 Task: Learn how to sync phone contacts.
Action: Mouse moved to (816, 93)
Screenshot: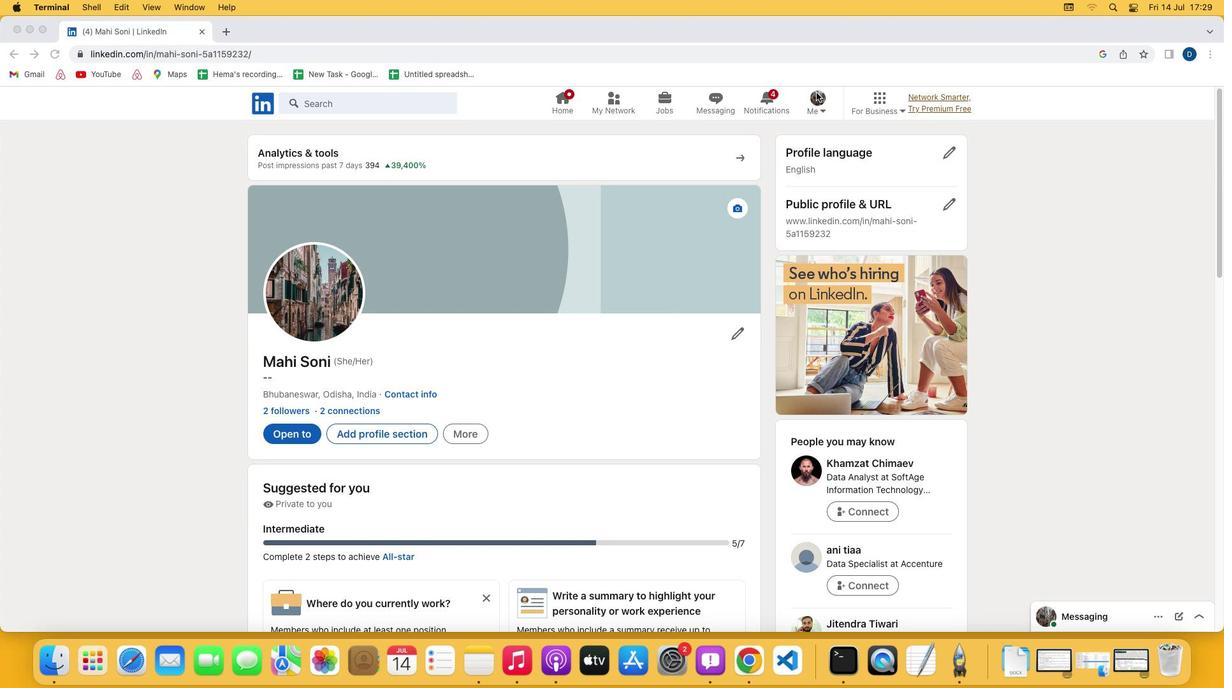 
Action: Mouse pressed left at (816, 93)
Screenshot: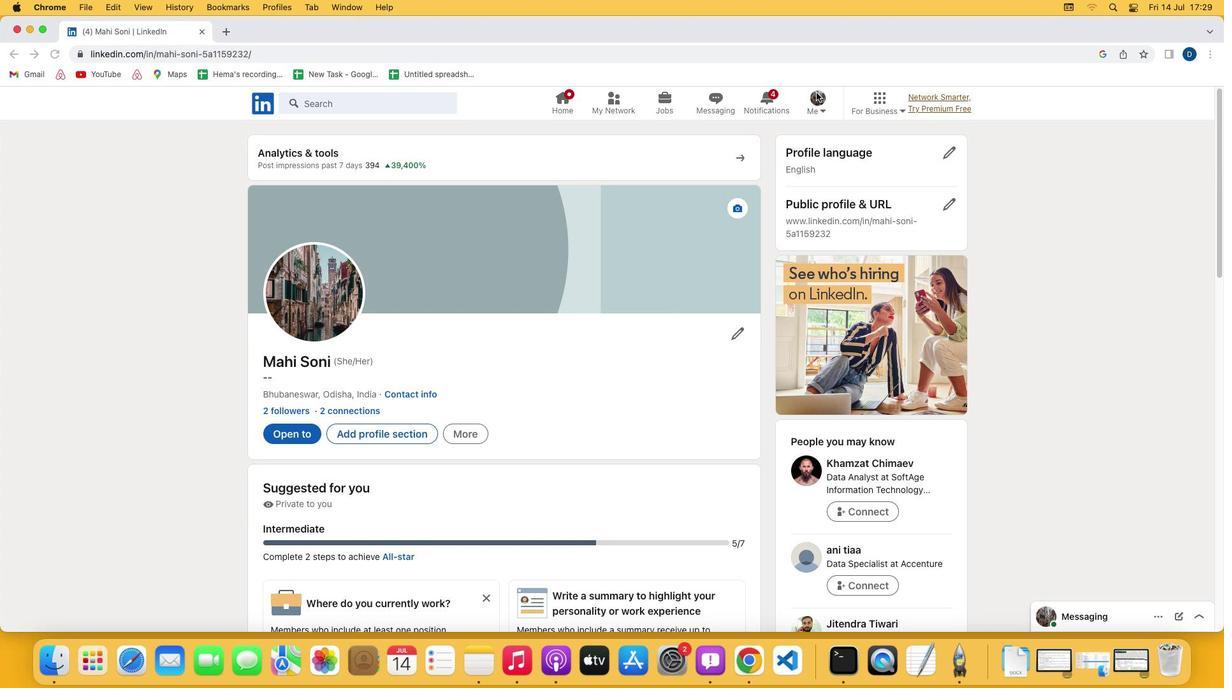 
Action: Mouse moved to (818, 93)
Screenshot: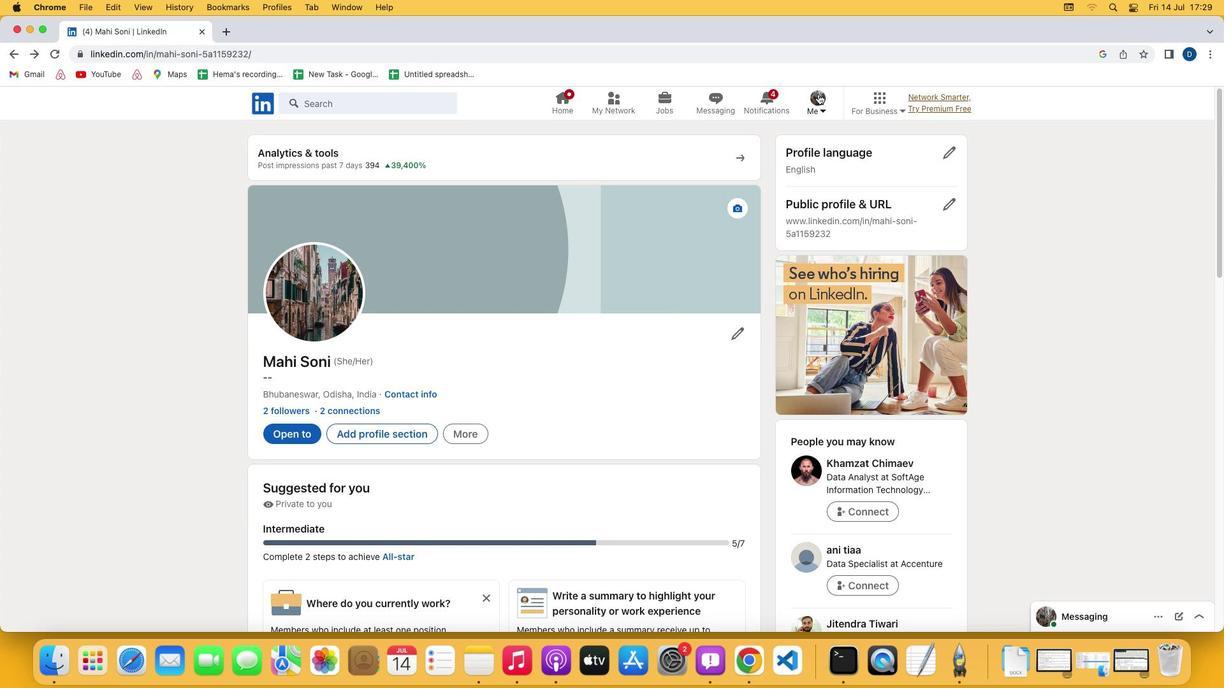 
Action: Mouse pressed left at (818, 93)
Screenshot: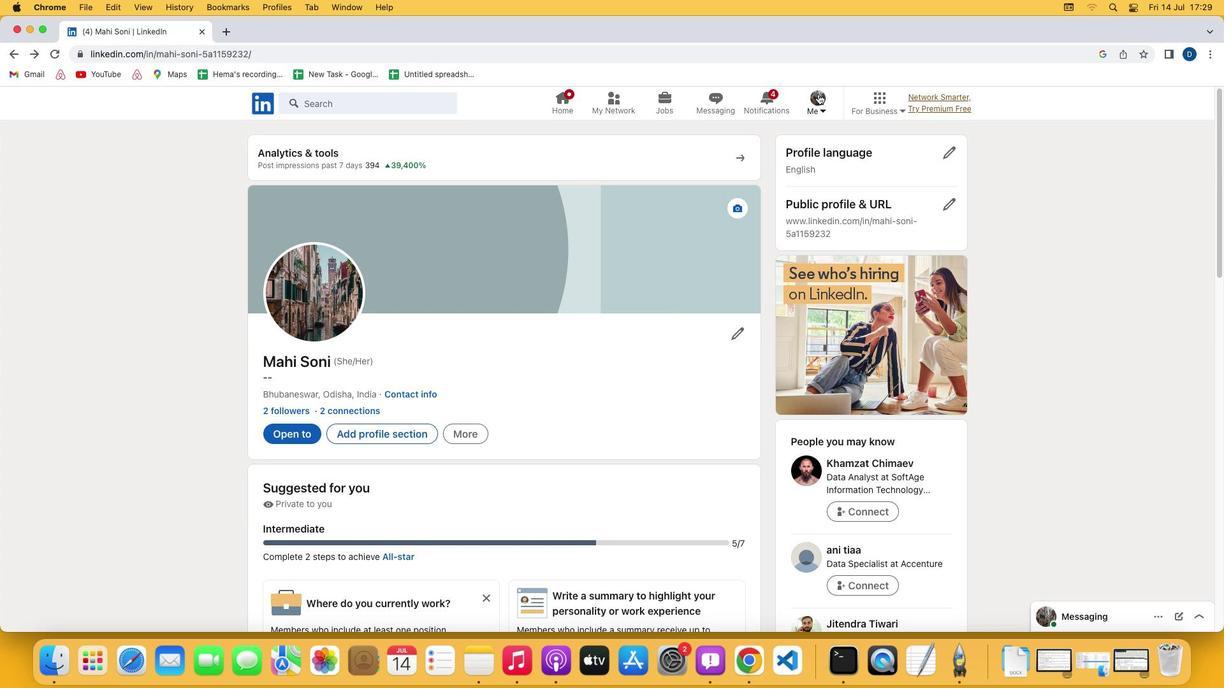 
Action: Mouse moved to (723, 241)
Screenshot: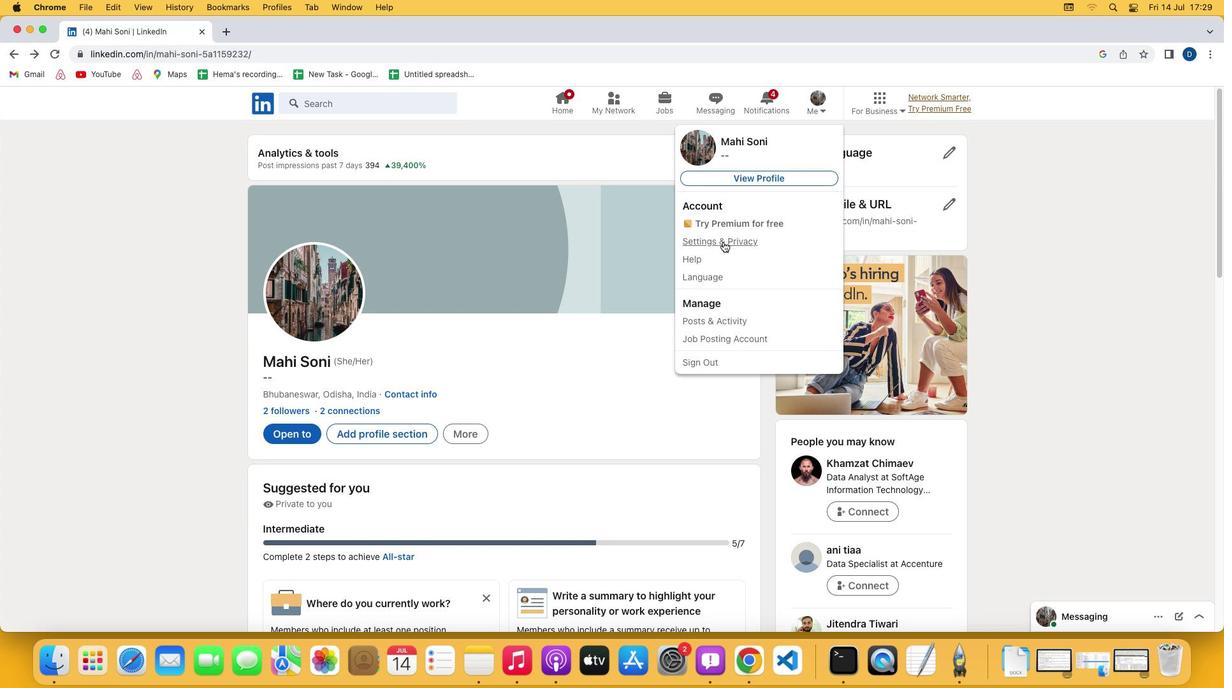 
Action: Mouse pressed left at (723, 241)
Screenshot: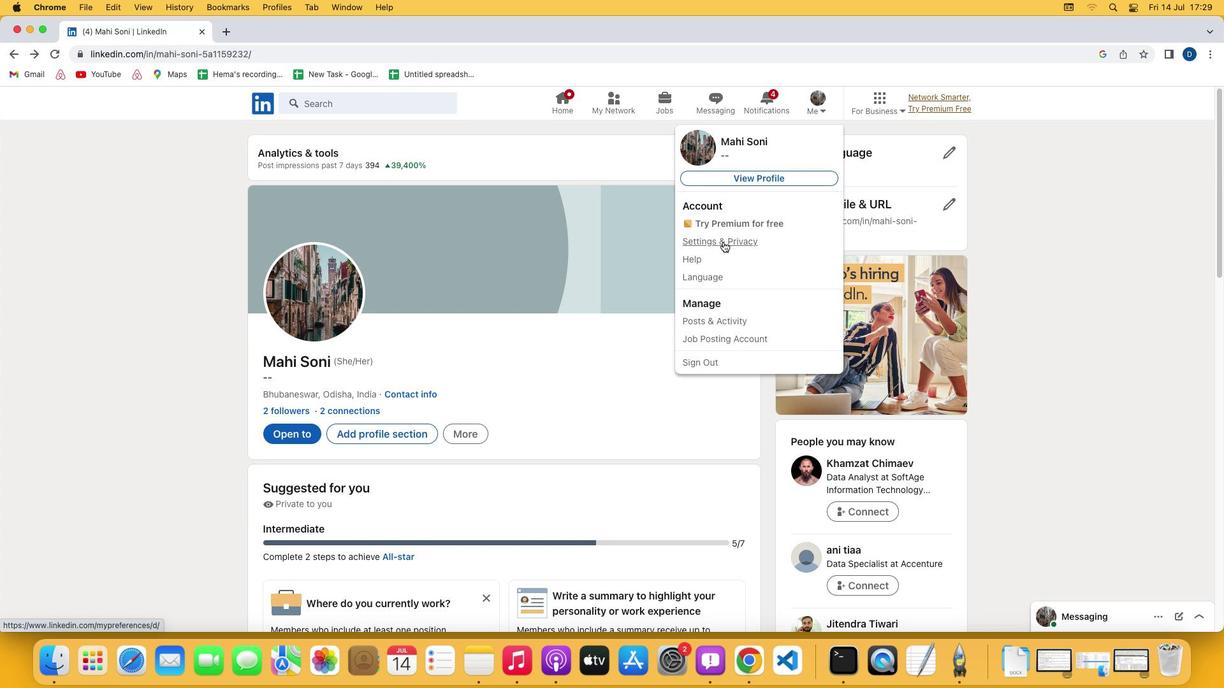 
Action: Mouse moved to (619, 452)
Screenshot: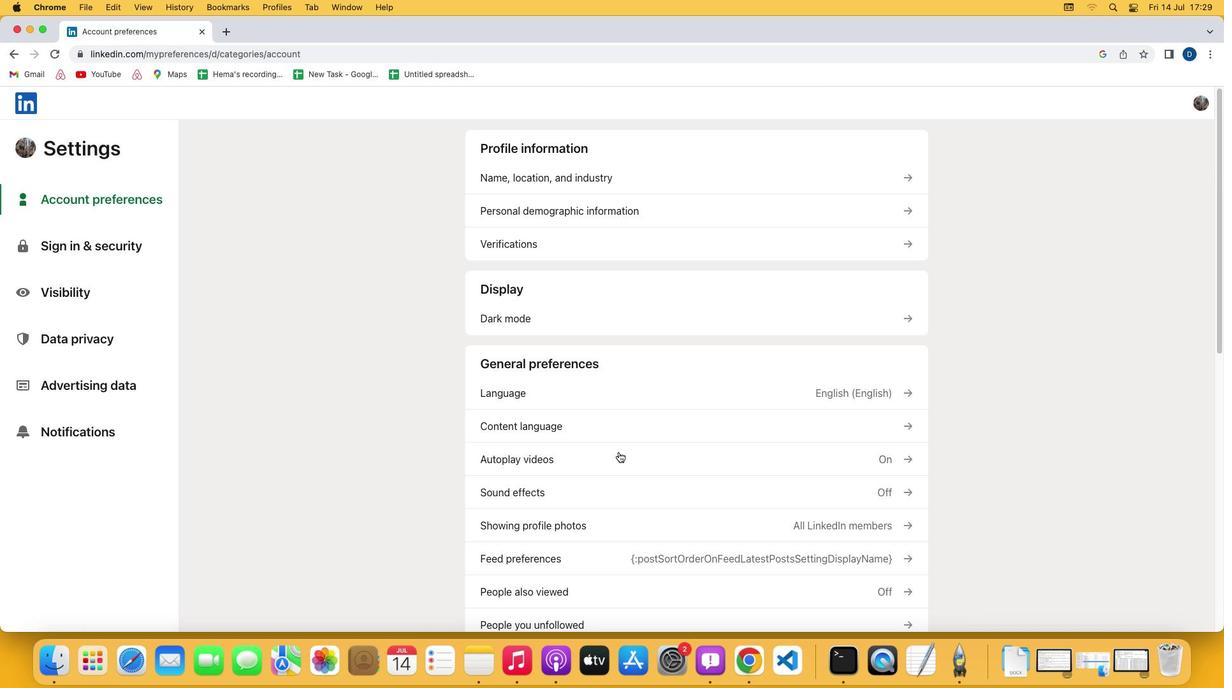 
Action: Mouse scrolled (619, 452) with delta (0, 0)
Screenshot: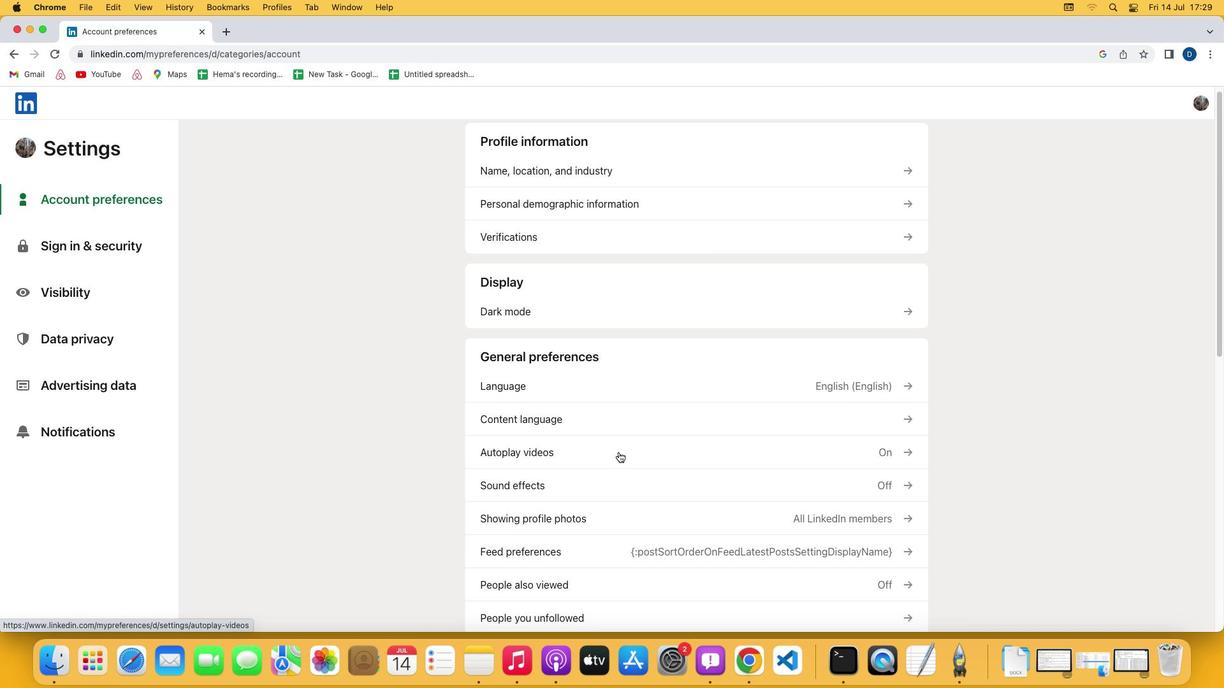 
Action: Mouse scrolled (619, 452) with delta (0, 0)
Screenshot: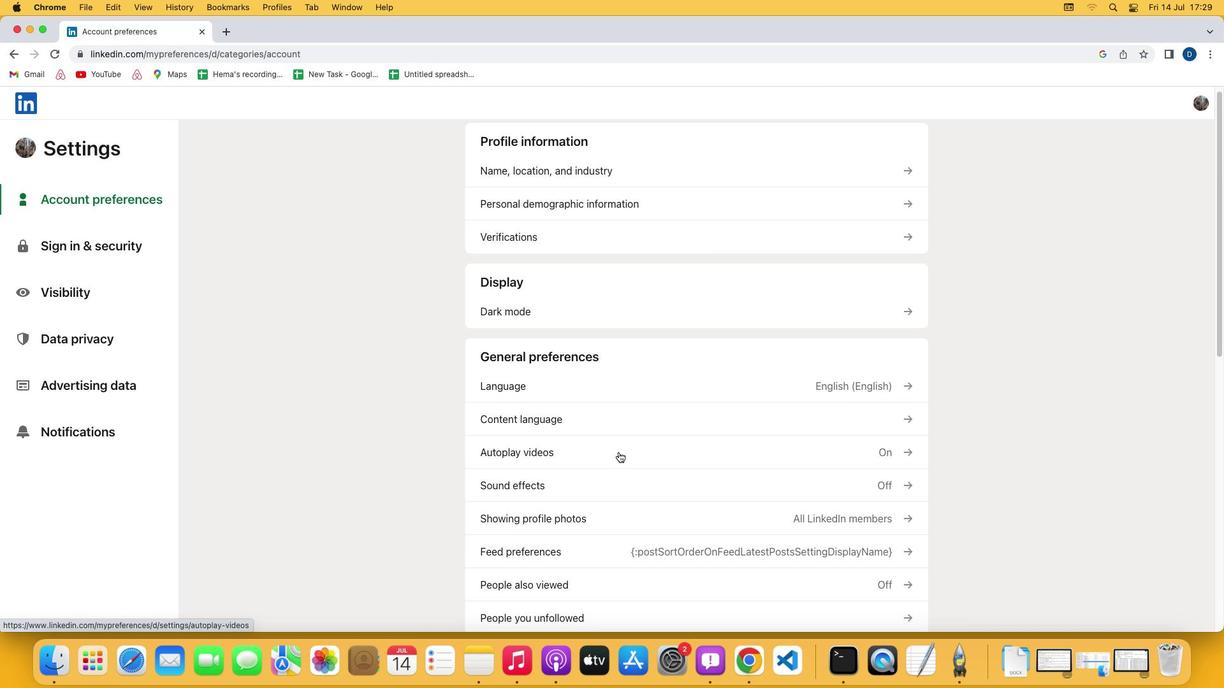 
Action: Mouse scrolled (619, 452) with delta (0, -1)
Screenshot: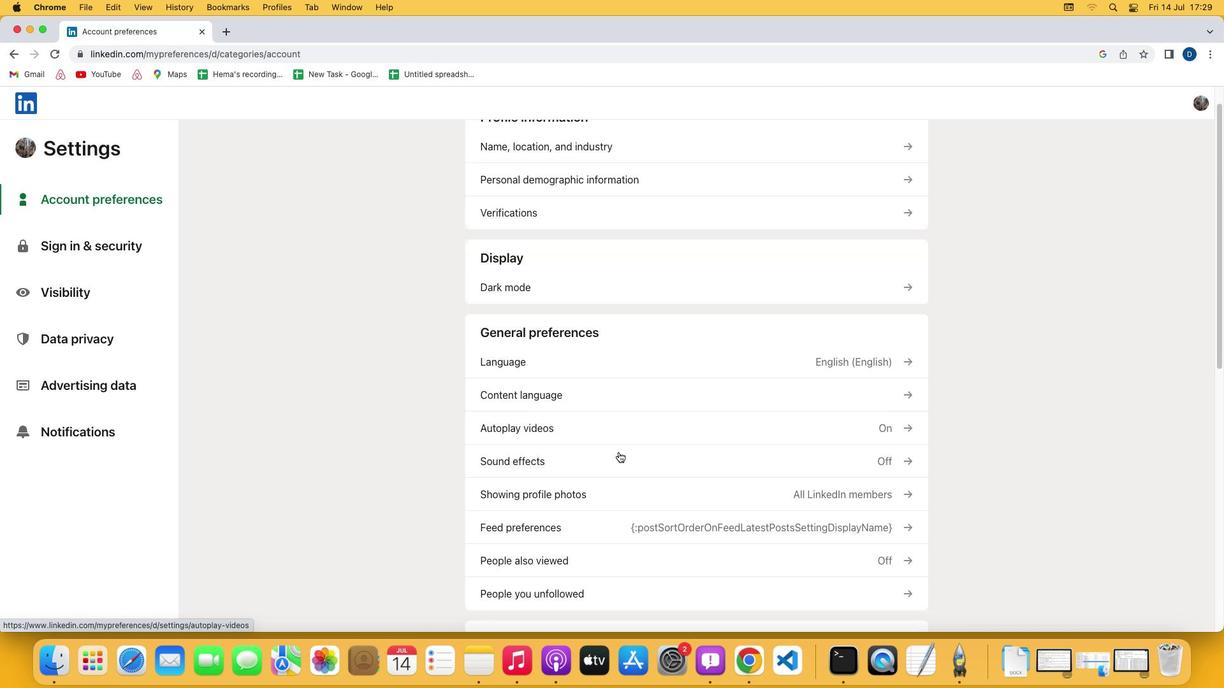 
Action: Mouse scrolled (619, 452) with delta (0, -2)
Screenshot: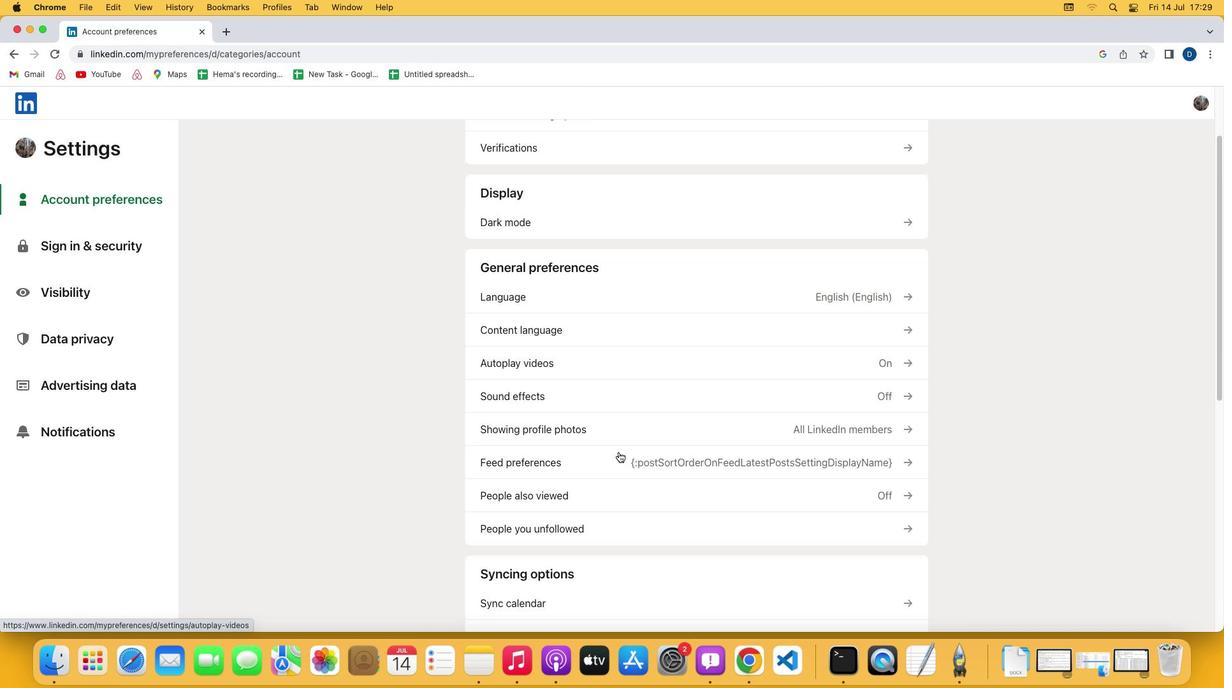 
Action: Mouse scrolled (619, 452) with delta (0, 0)
Screenshot: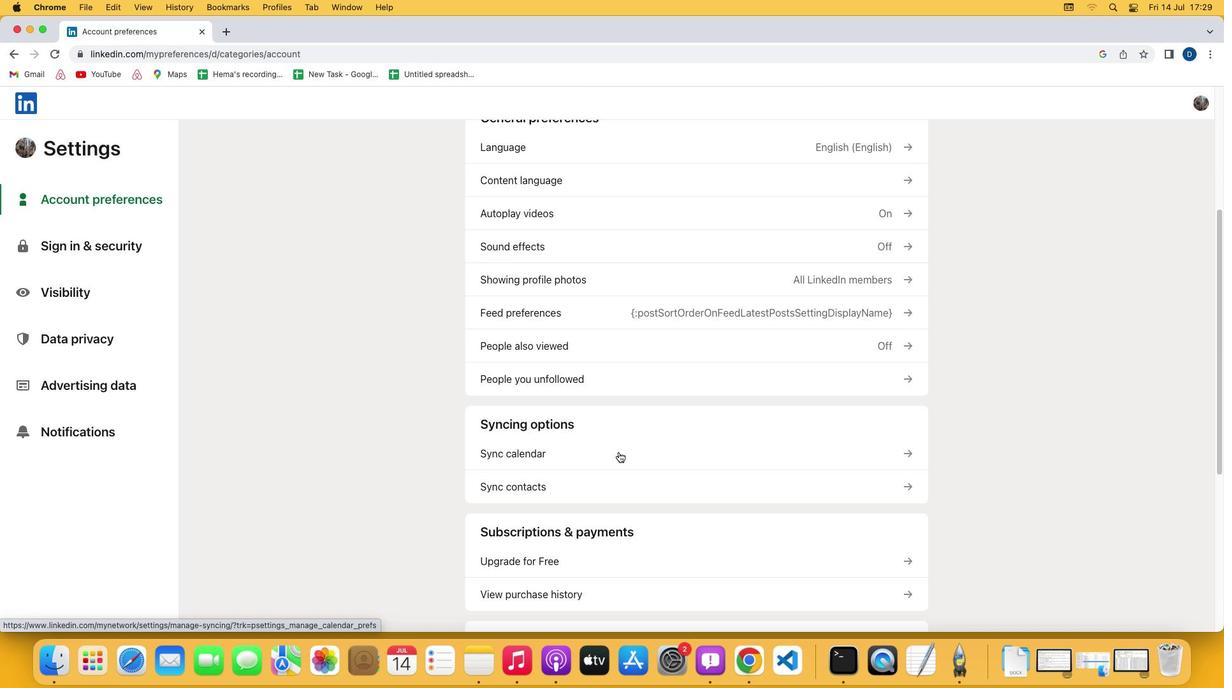 
Action: Mouse scrolled (619, 452) with delta (0, 0)
Screenshot: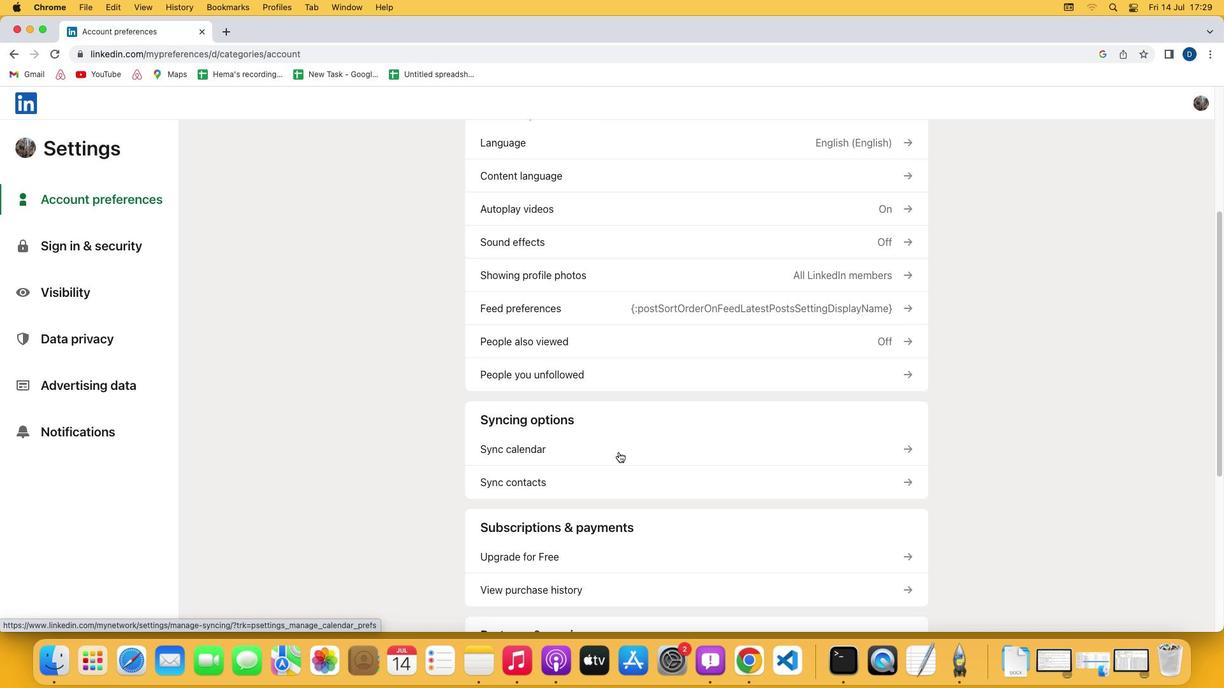
Action: Mouse scrolled (619, 452) with delta (0, -1)
Screenshot: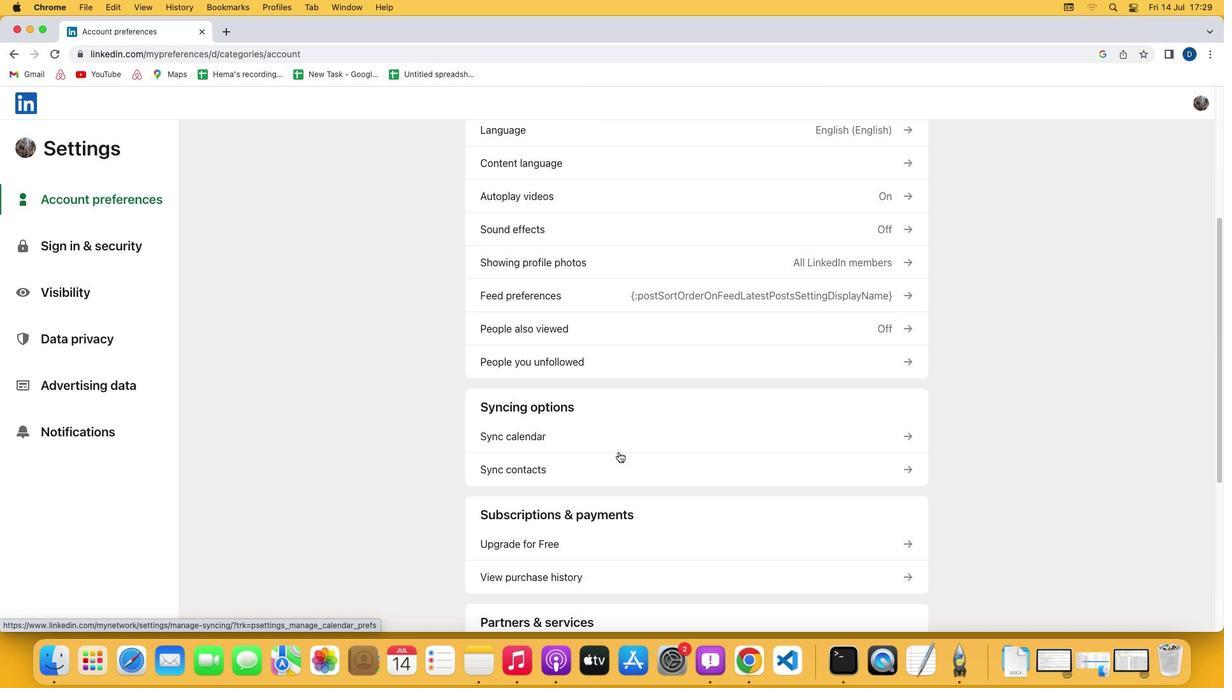 
Action: Mouse moved to (584, 392)
Screenshot: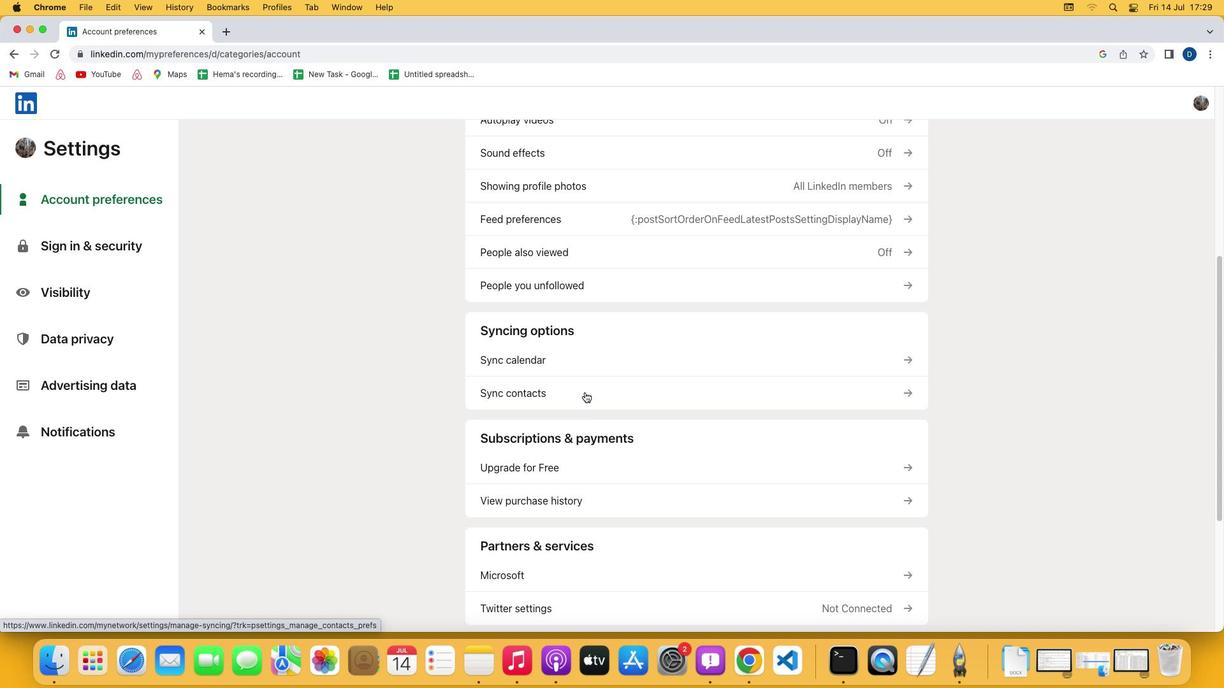 
Action: Mouse pressed left at (584, 392)
Screenshot: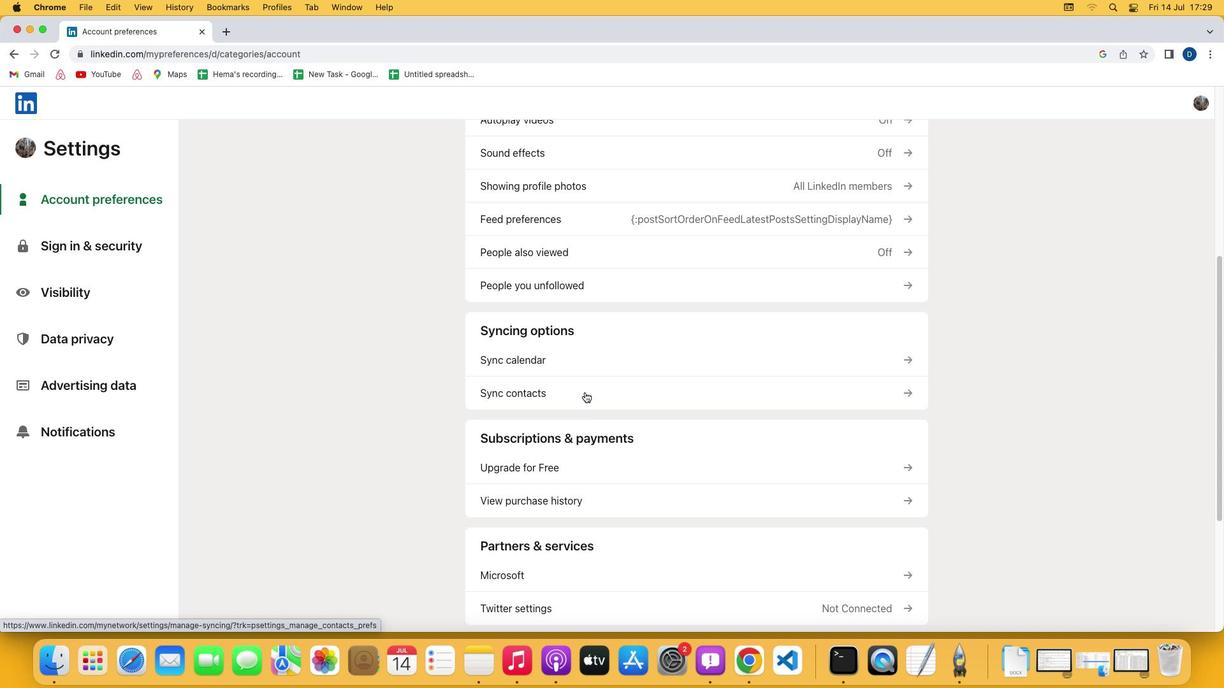 
Action: Mouse moved to (708, 568)
Screenshot: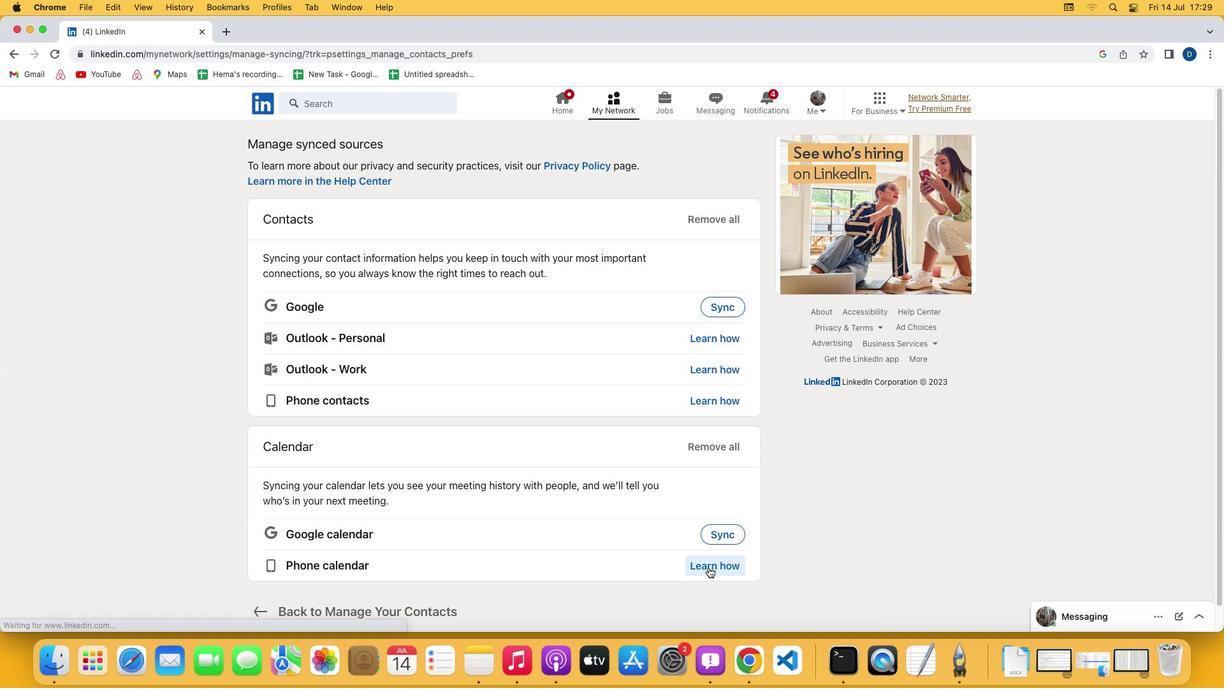 
Action: Mouse pressed left at (708, 568)
Screenshot: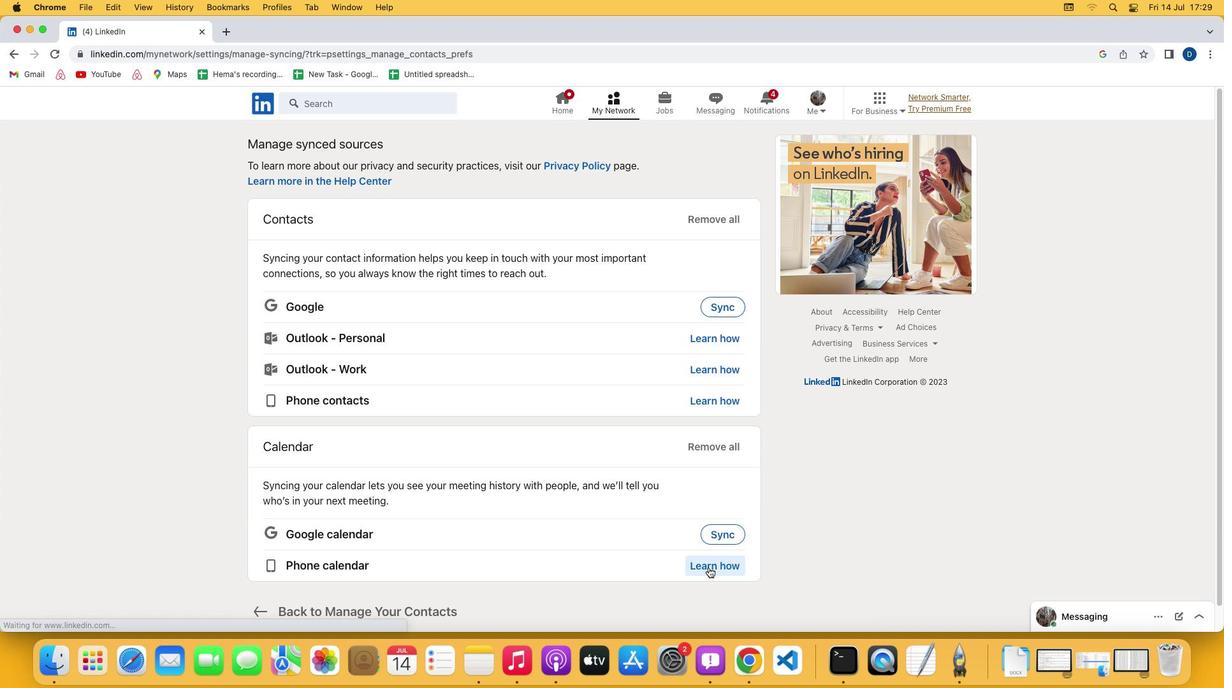 
Action: Mouse moved to (707, 567)
Screenshot: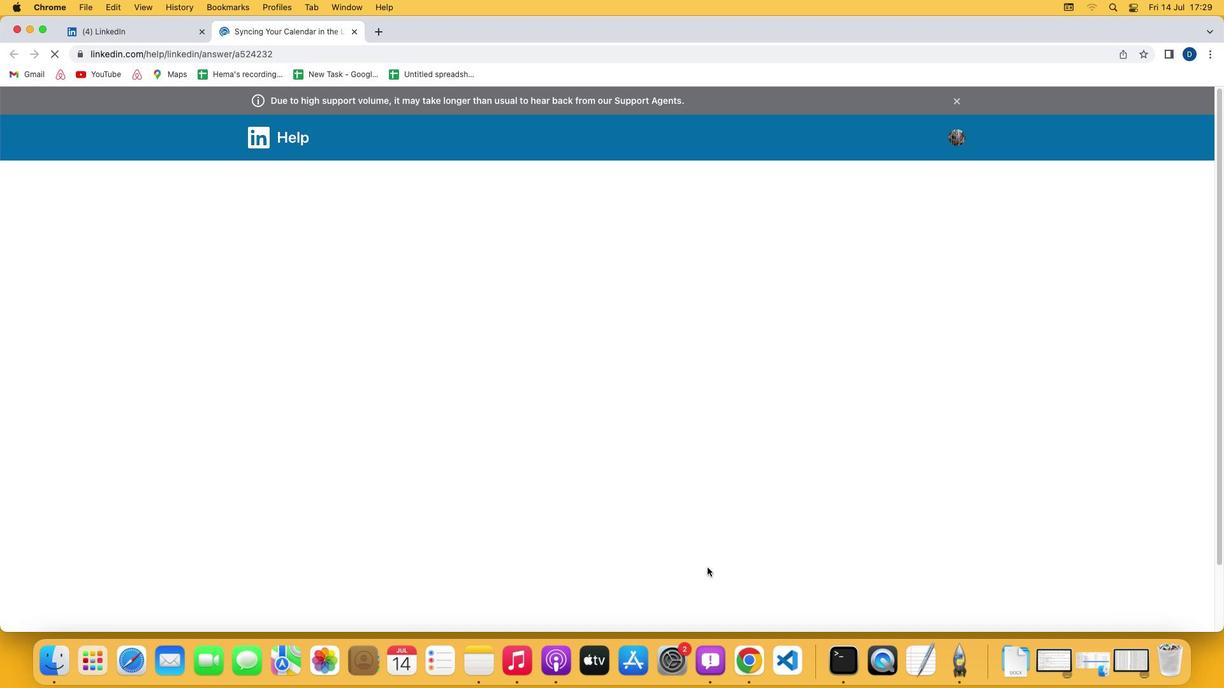 
